 Task: In Mark's project, Add a new field "Sprint" with the field type "Single Select" and the option "Primary" for single select to the table layout.
Action: Mouse moved to (276, 156)
Screenshot: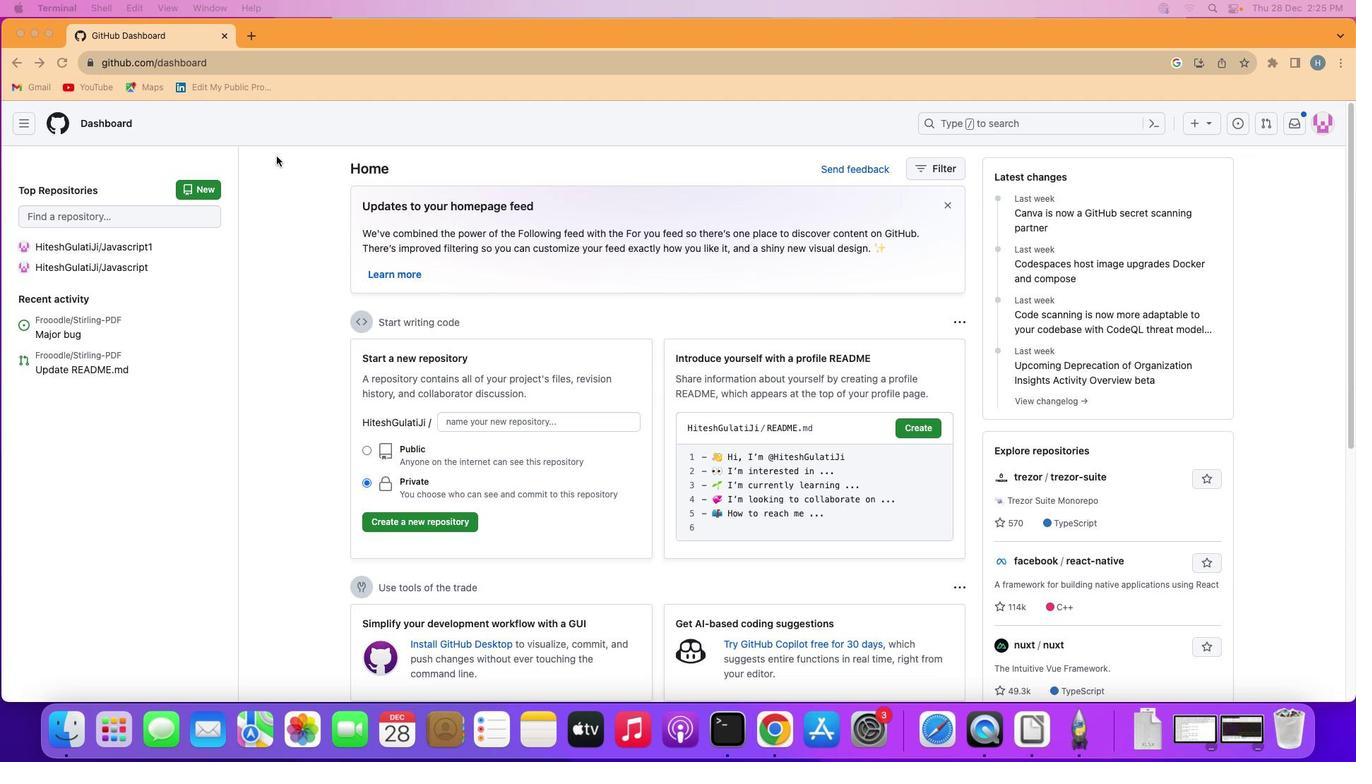 
Action: Mouse pressed left at (276, 156)
Screenshot: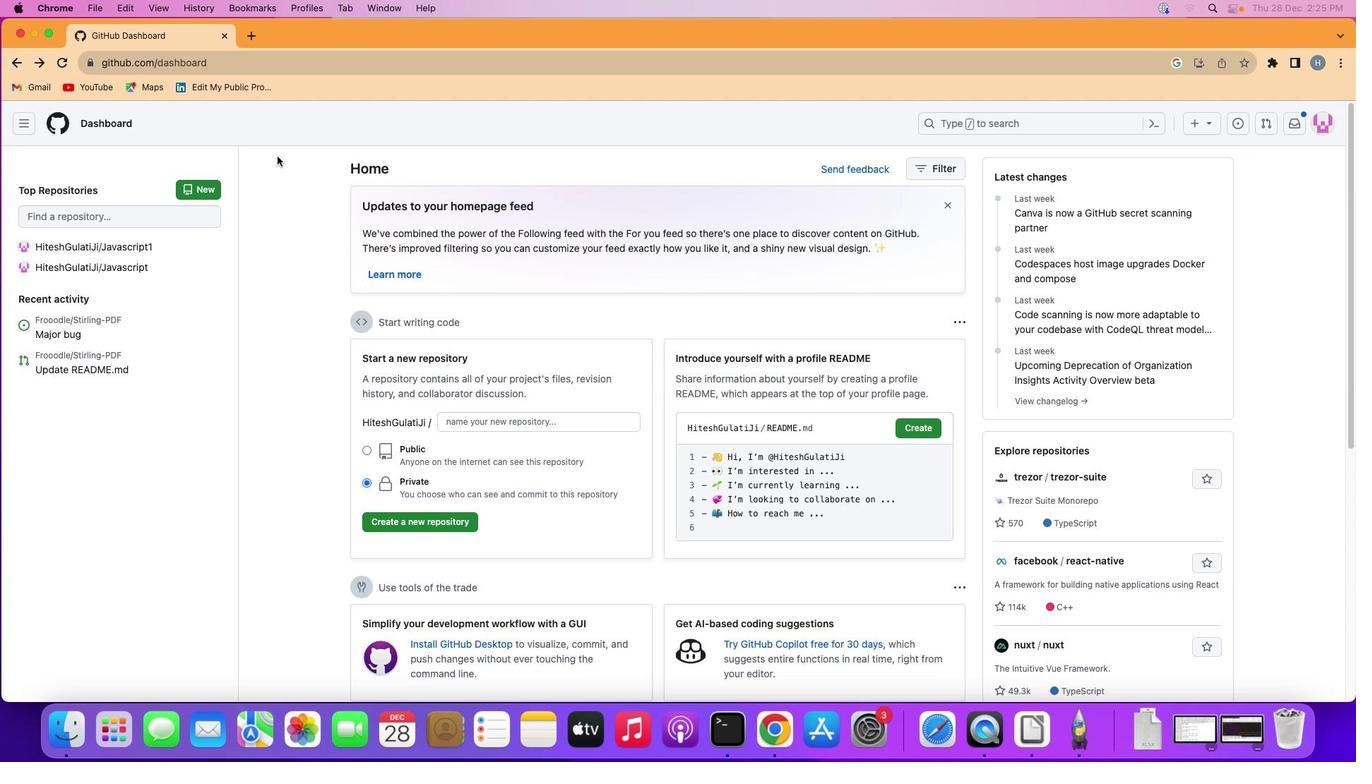 
Action: Mouse moved to (22, 117)
Screenshot: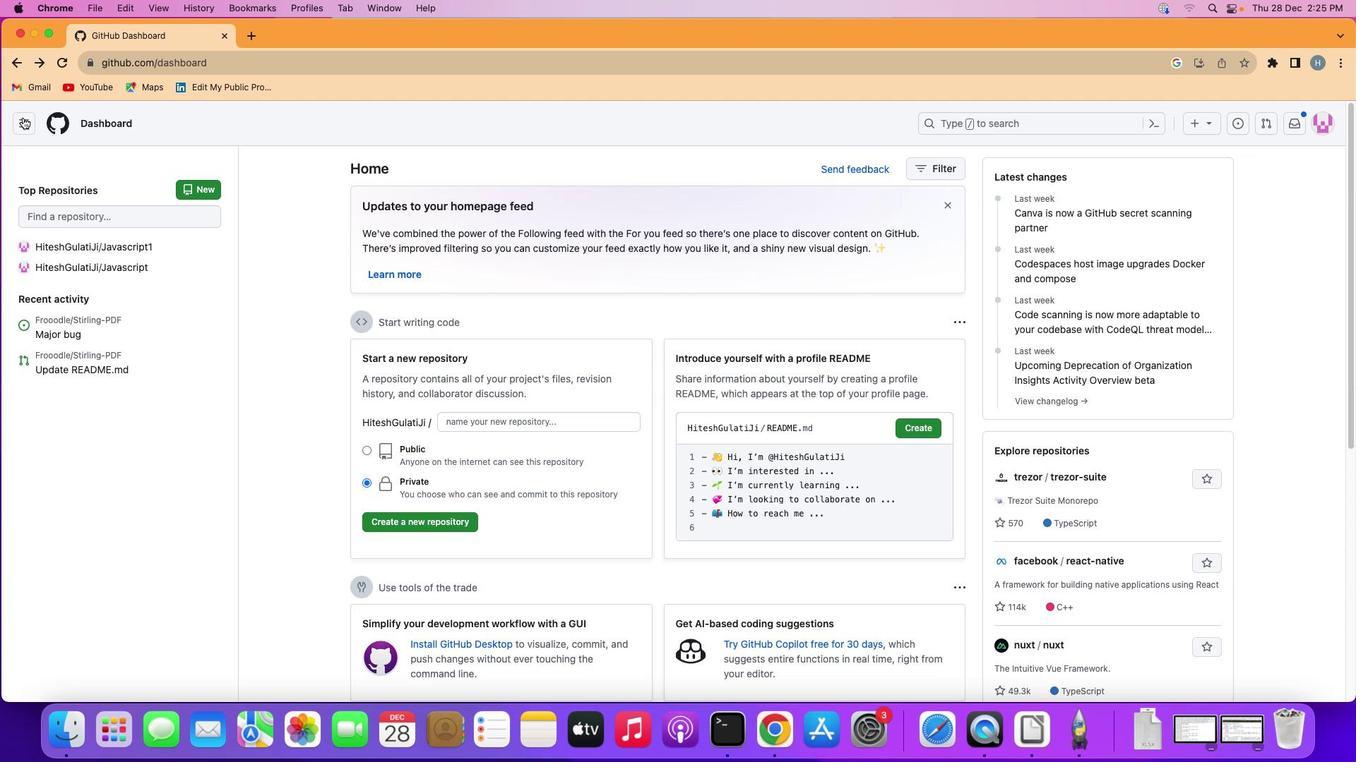 
Action: Mouse pressed left at (22, 117)
Screenshot: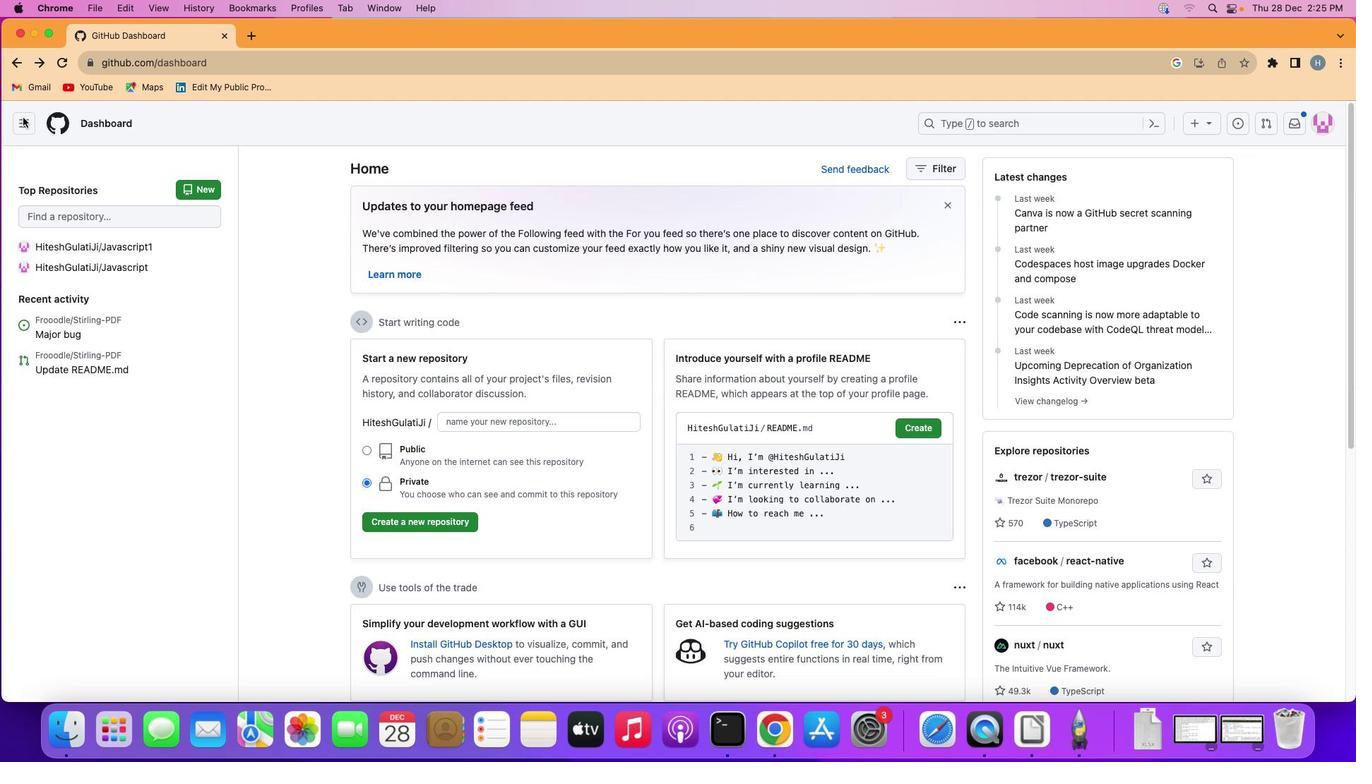 
Action: Mouse moved to (81, 223)
Screenshot: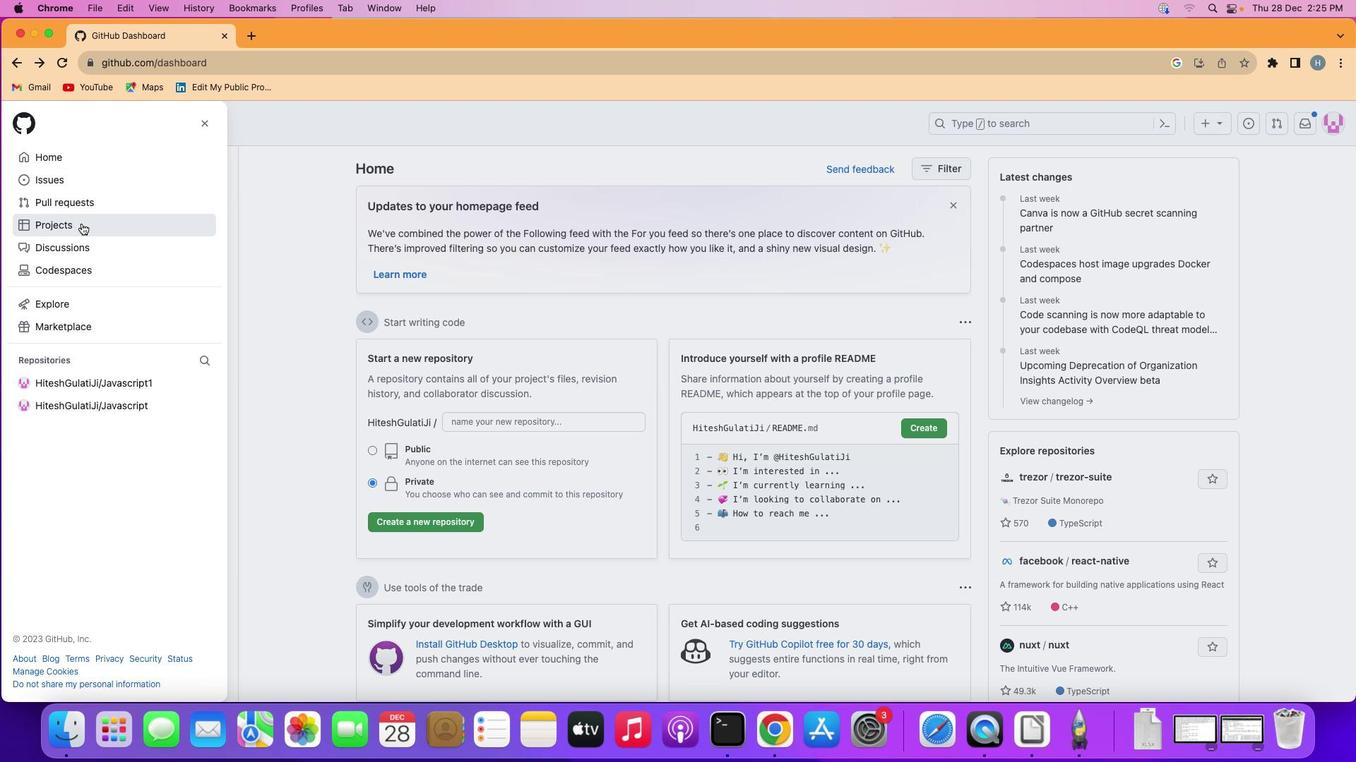 
Action: Mouse pressed left at (81, 223)
Screenshot: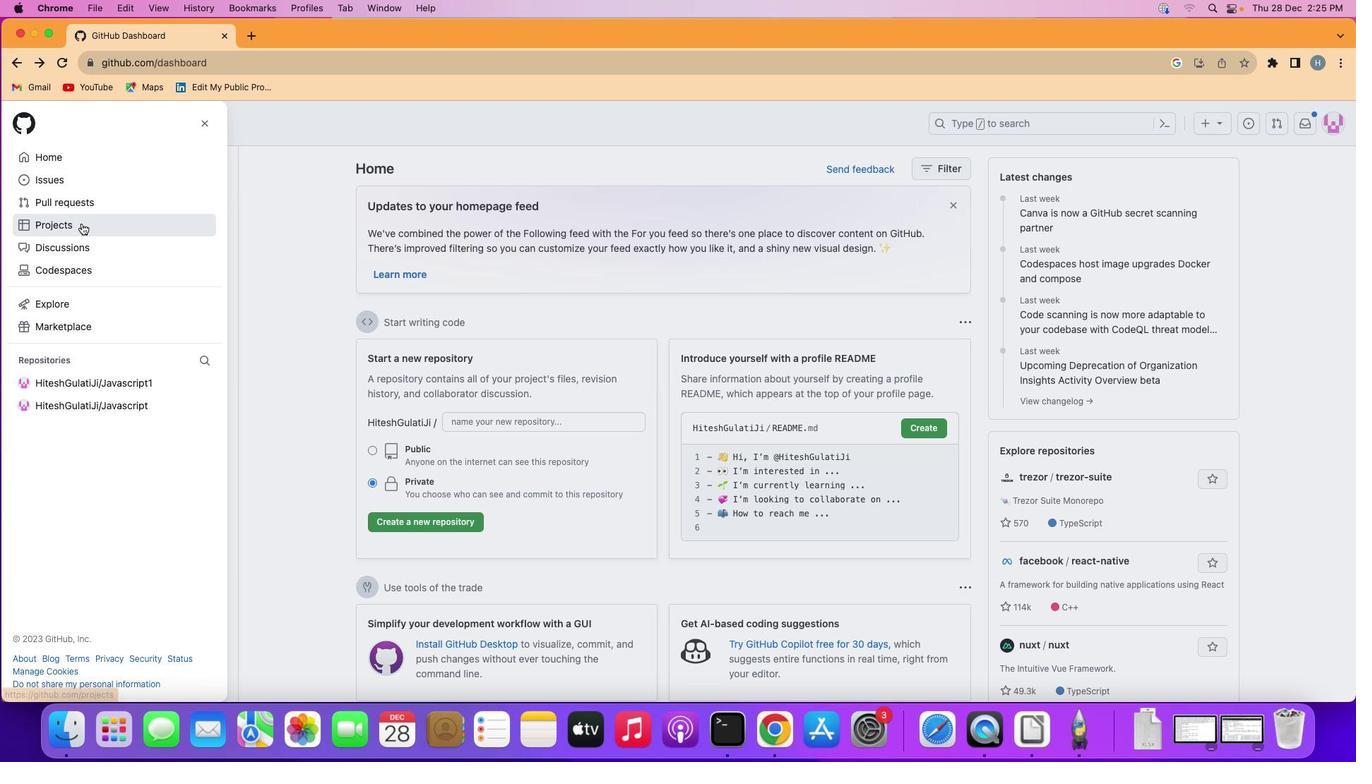
Action: Mouse moved to (510, 378)
Screenshot: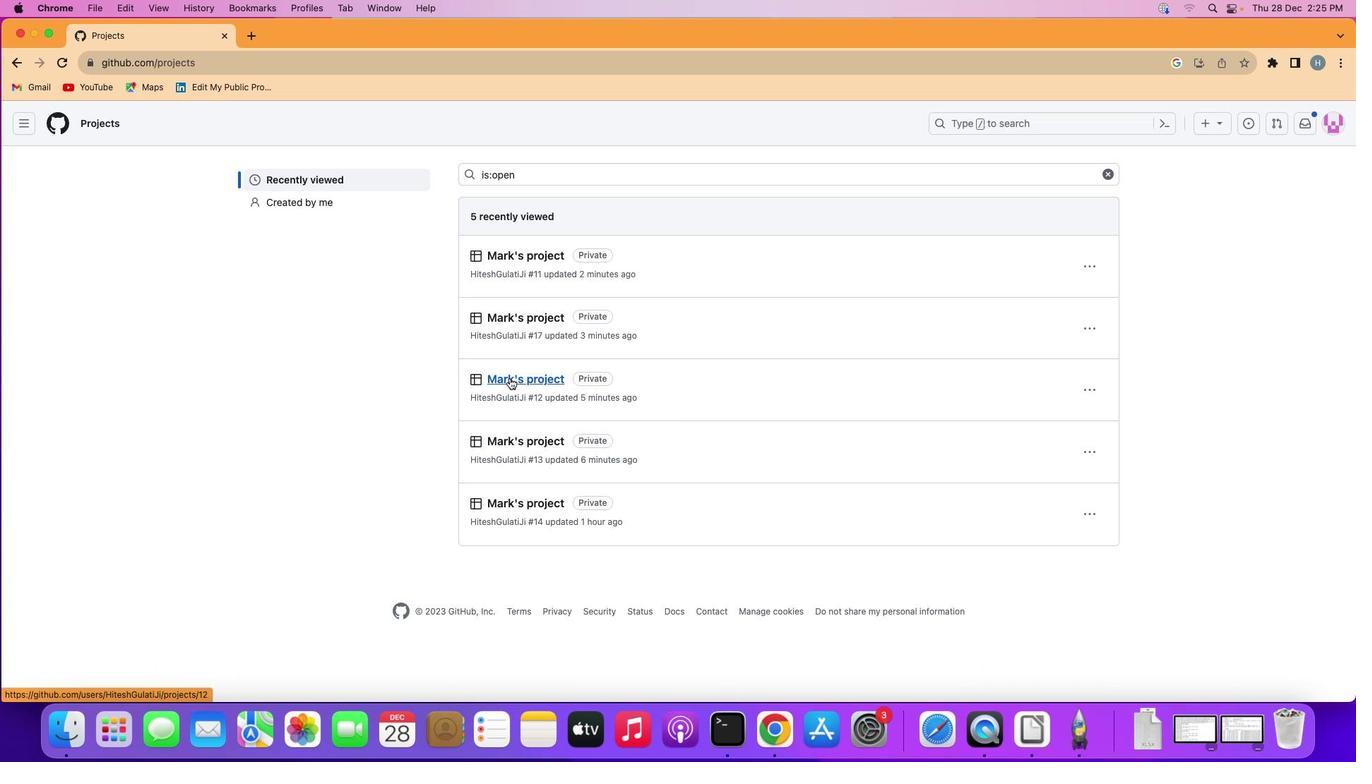 
Action: Mouse pressed left at (510, 378)
Screenshot: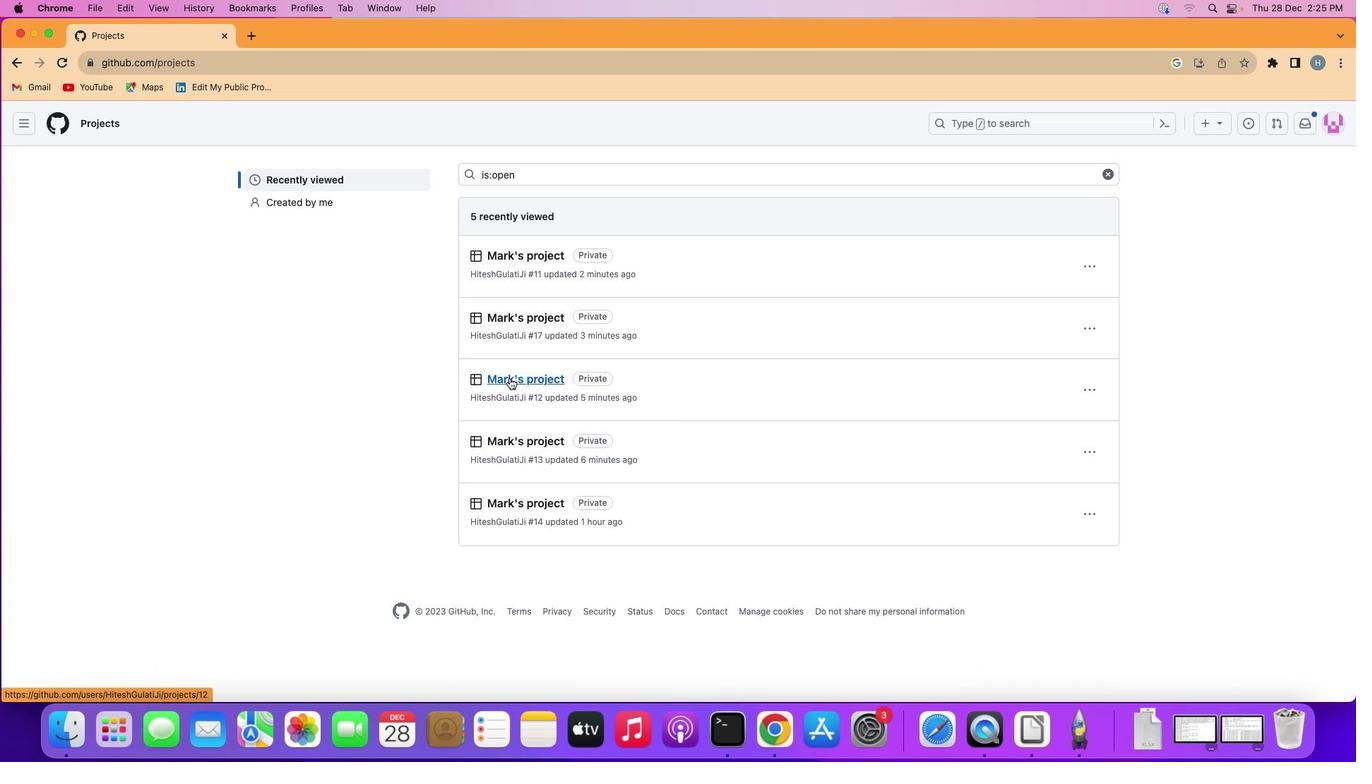 
Action: Mouse moved to (97, 187)
Screenshot: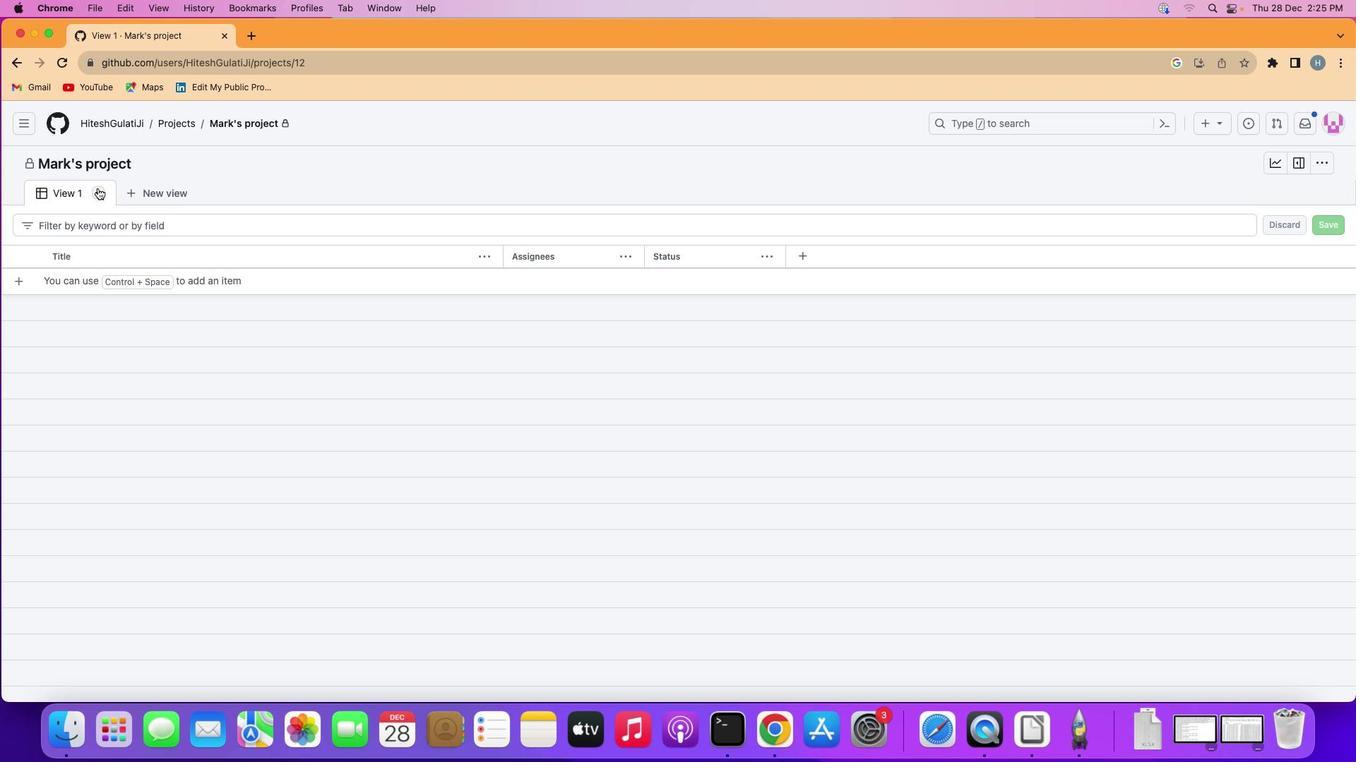 
Action: Mouse pressed left at (97, 187)
Screenshot: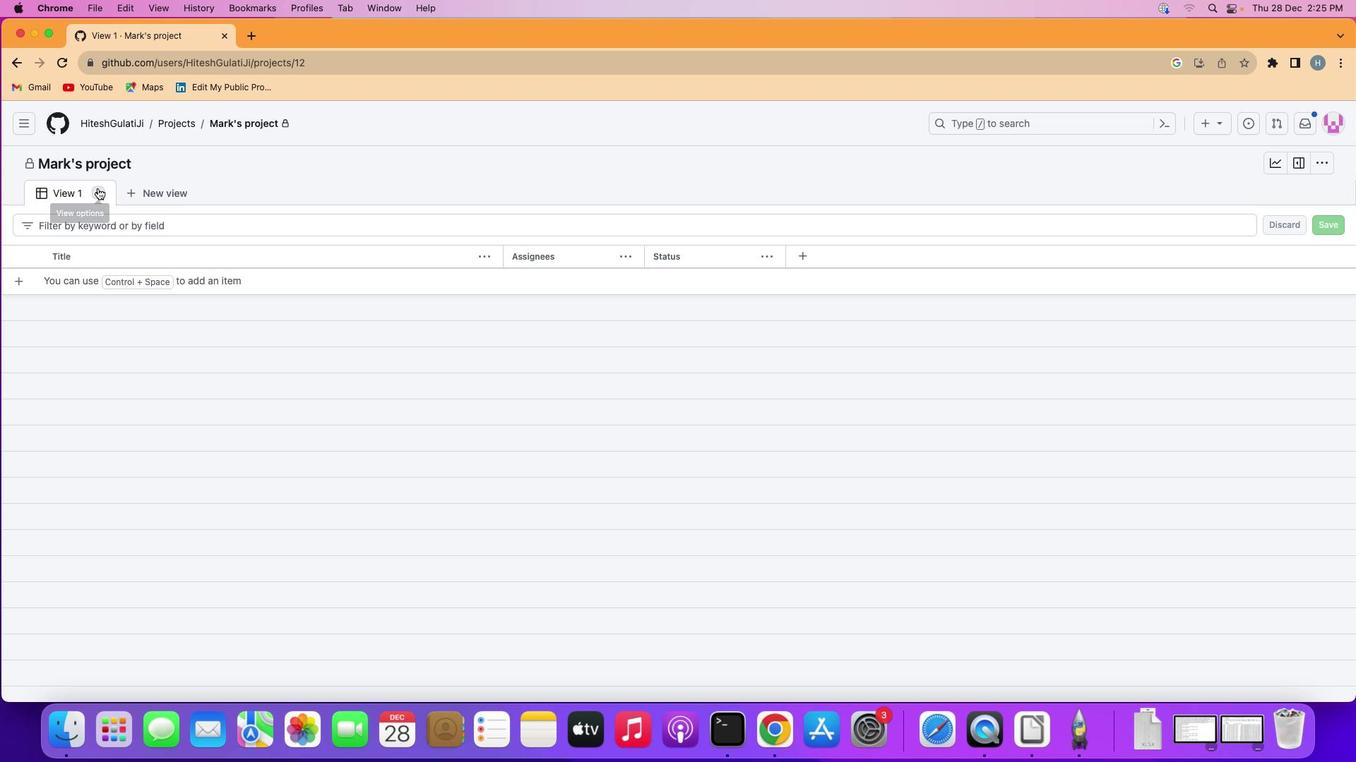 
Action: Mouse moved to (149, 289)
Screenshot: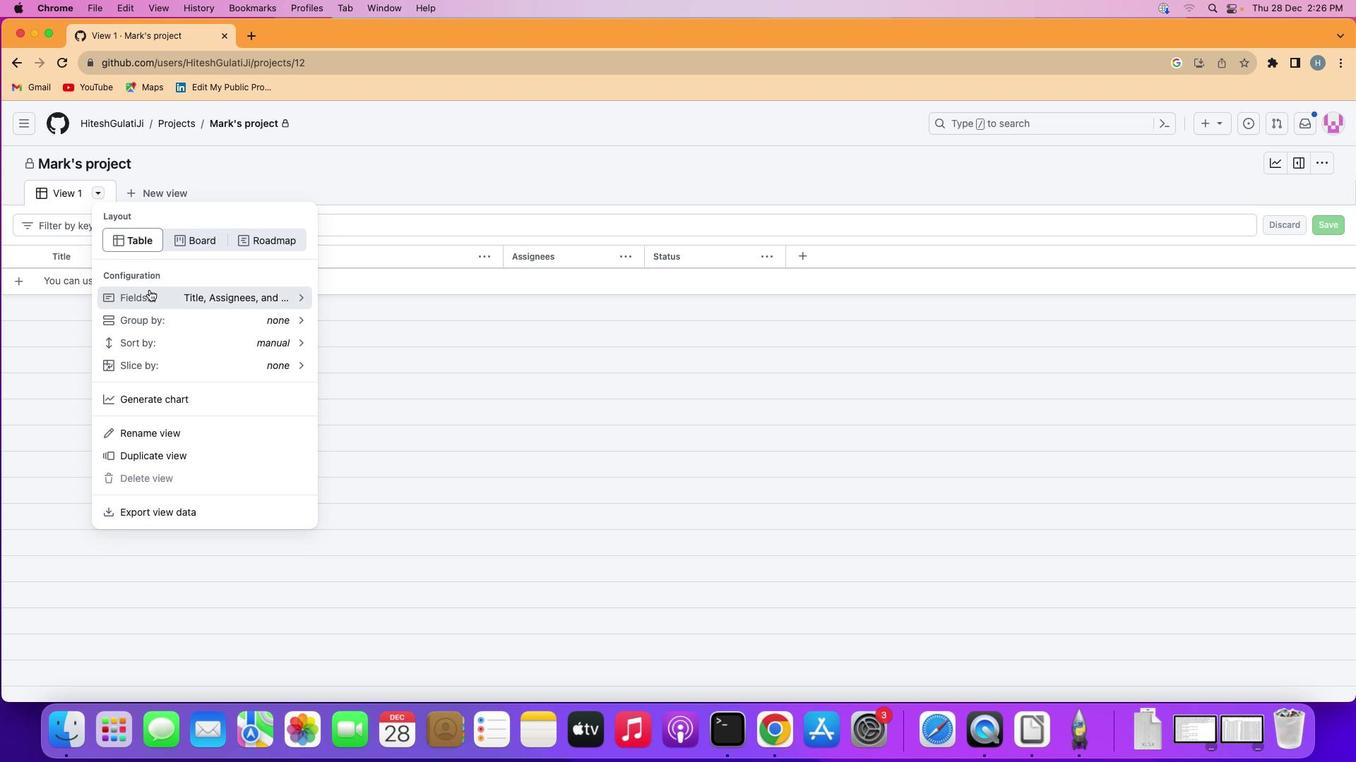 
Action: Mouse pressed left at (149, 289)
Screenshot: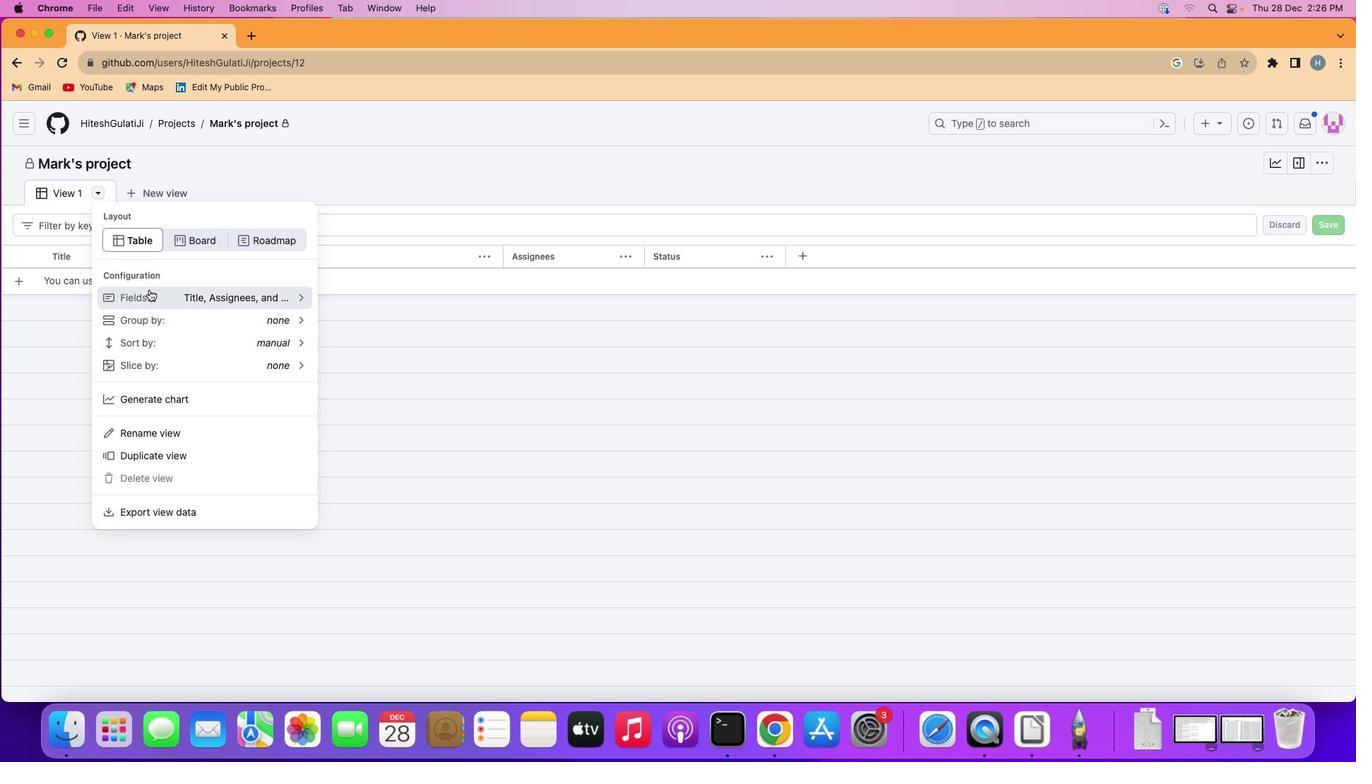 
Action: Mouse moved to (180, 217)
Screenshot: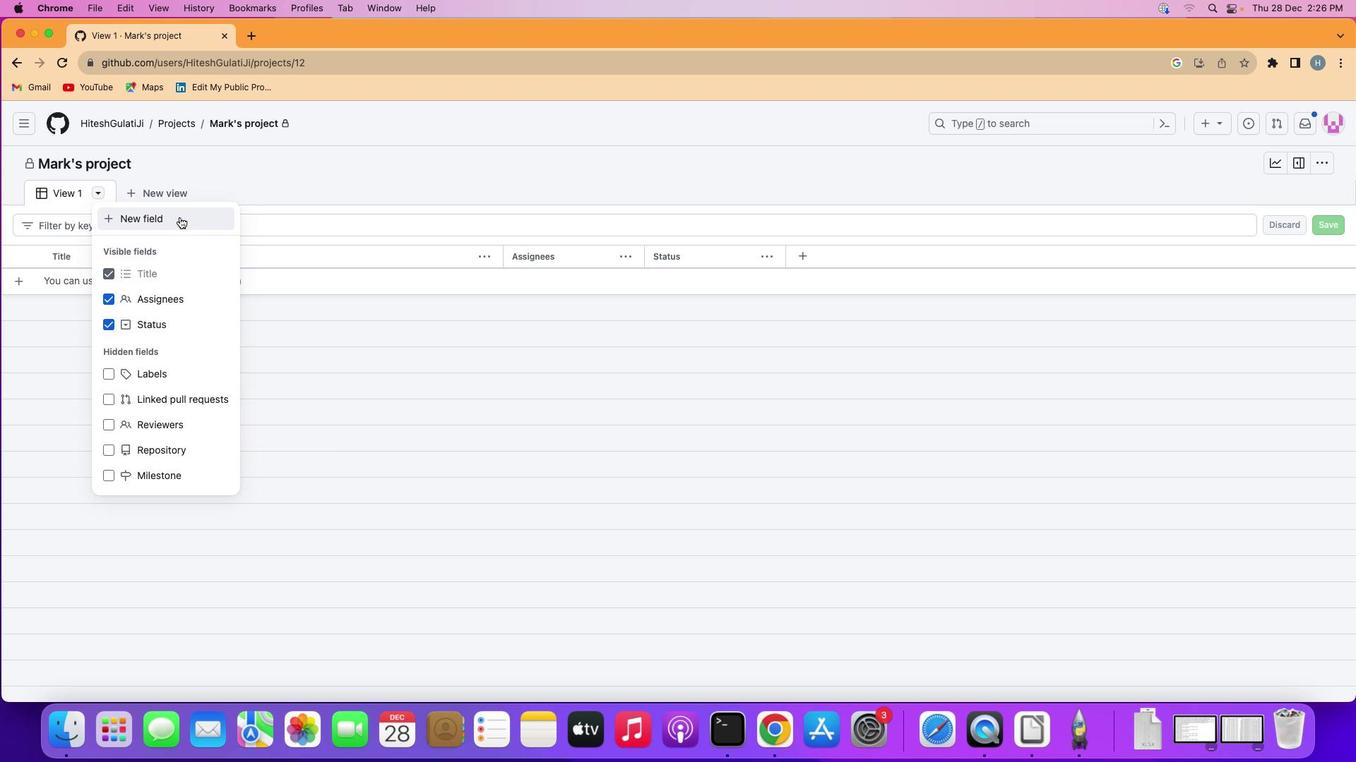 
Action: Mouse pressed left at (180, 217)
Screenshot: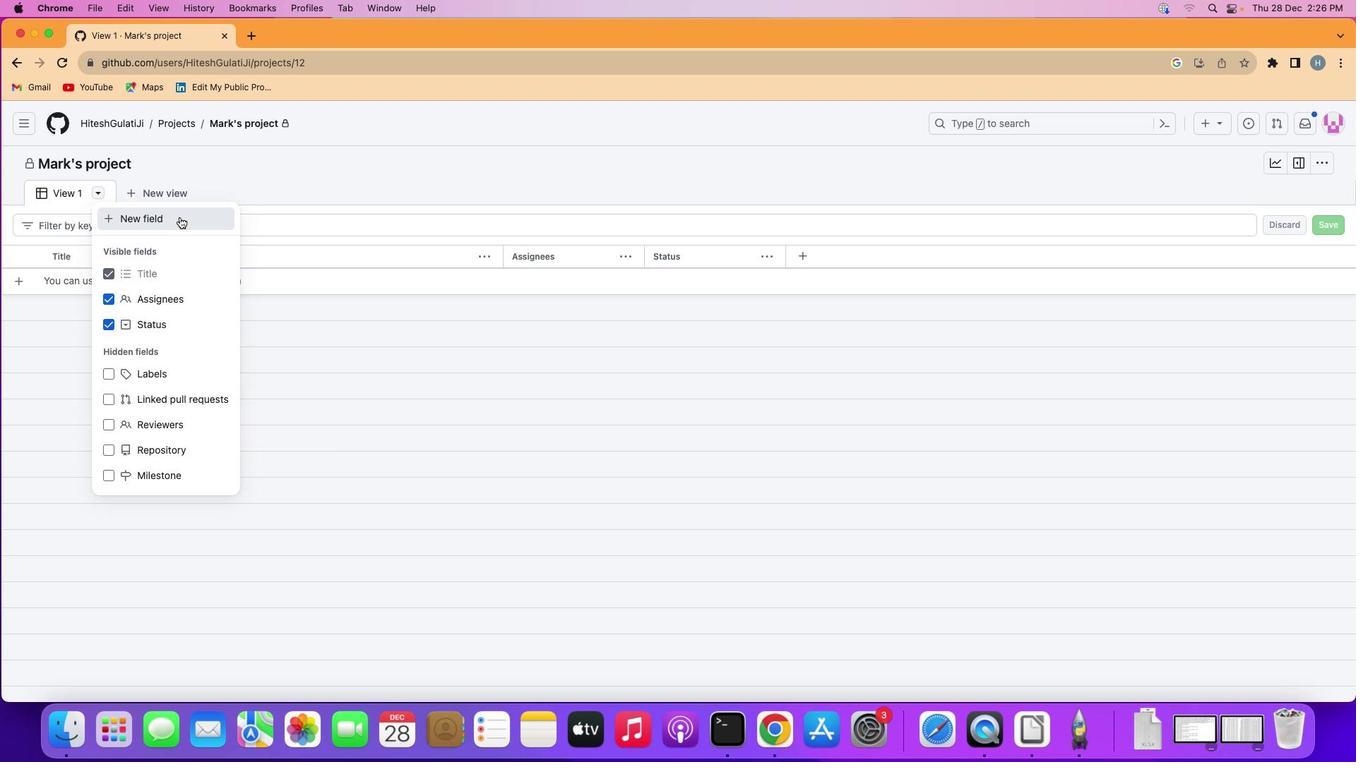 
Action: Mouse moved to (895, 307)
Screenshot: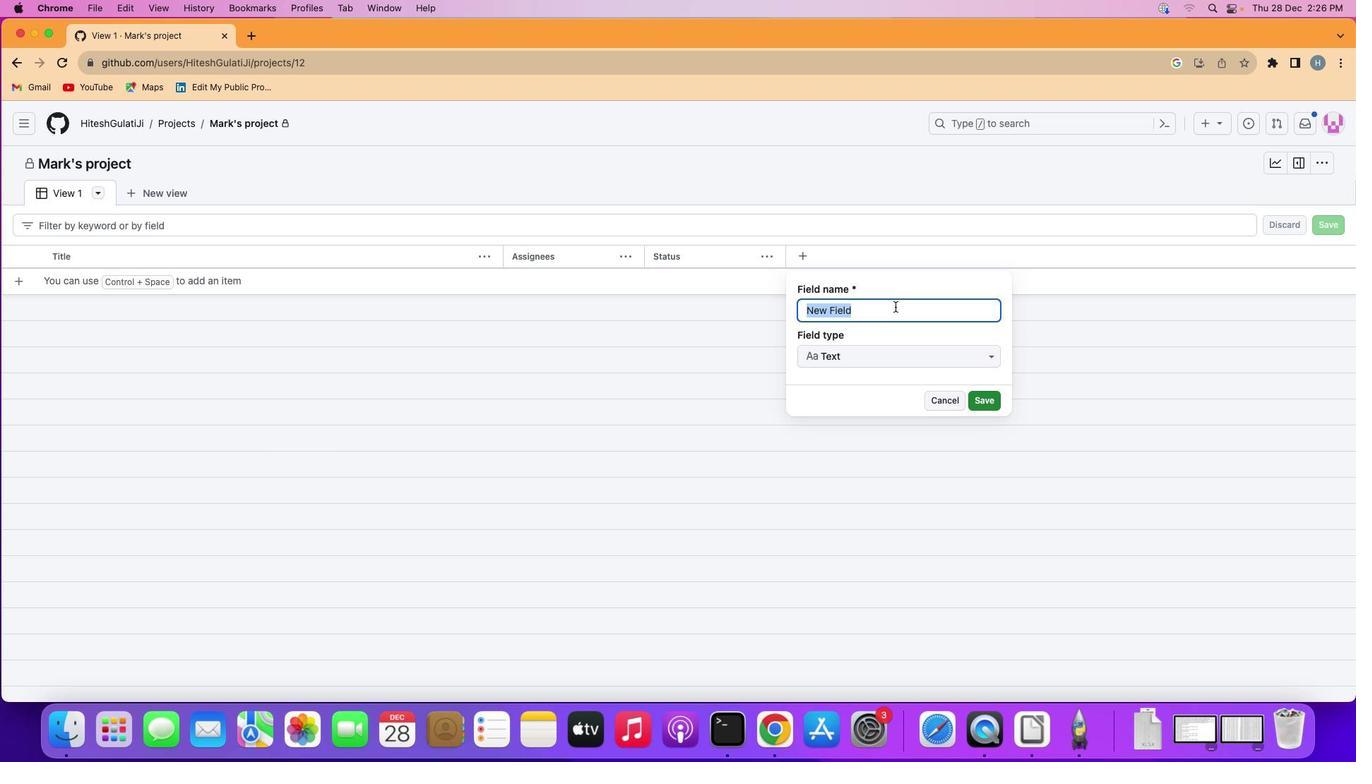 
Action: Key pressed Key.shift'S''p''r''i''n''t'
Screenshot: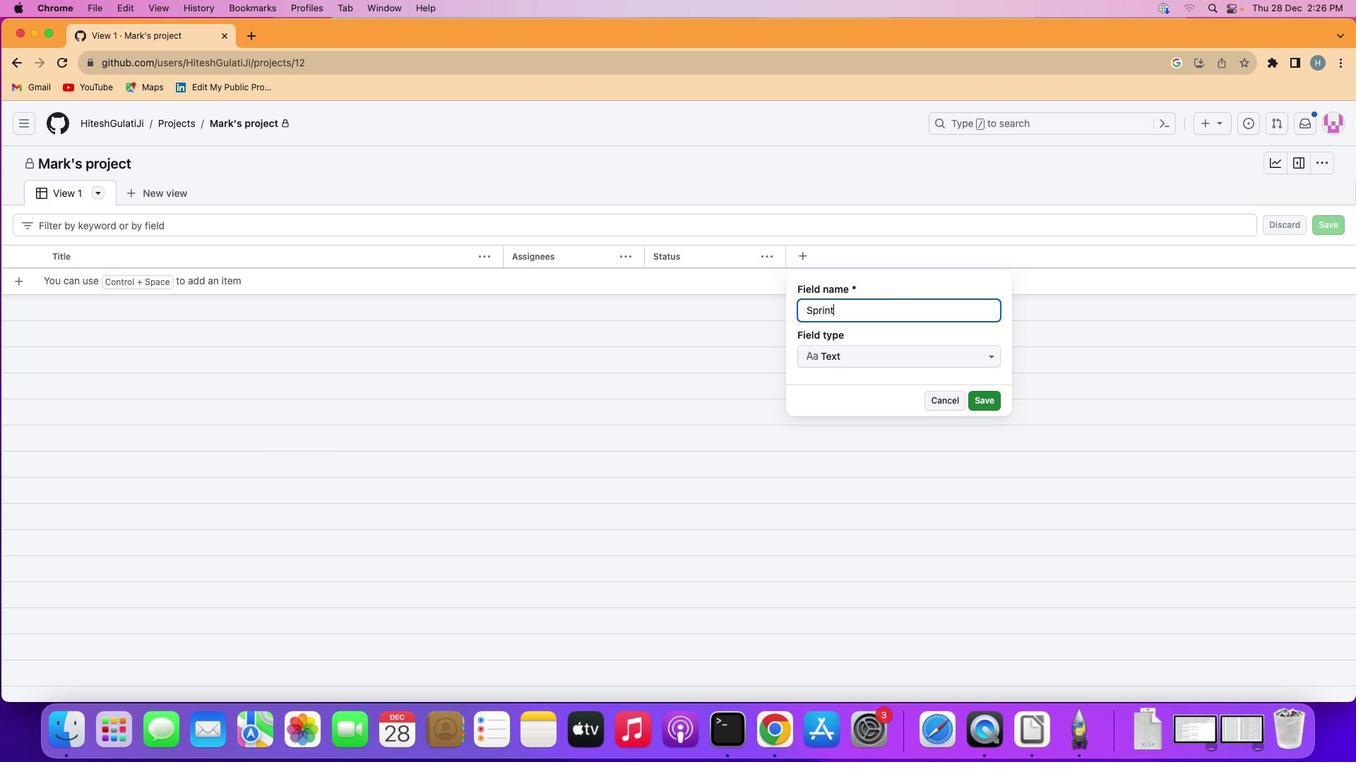 
Action: Mouse moved to (922, 358)
Screenshot: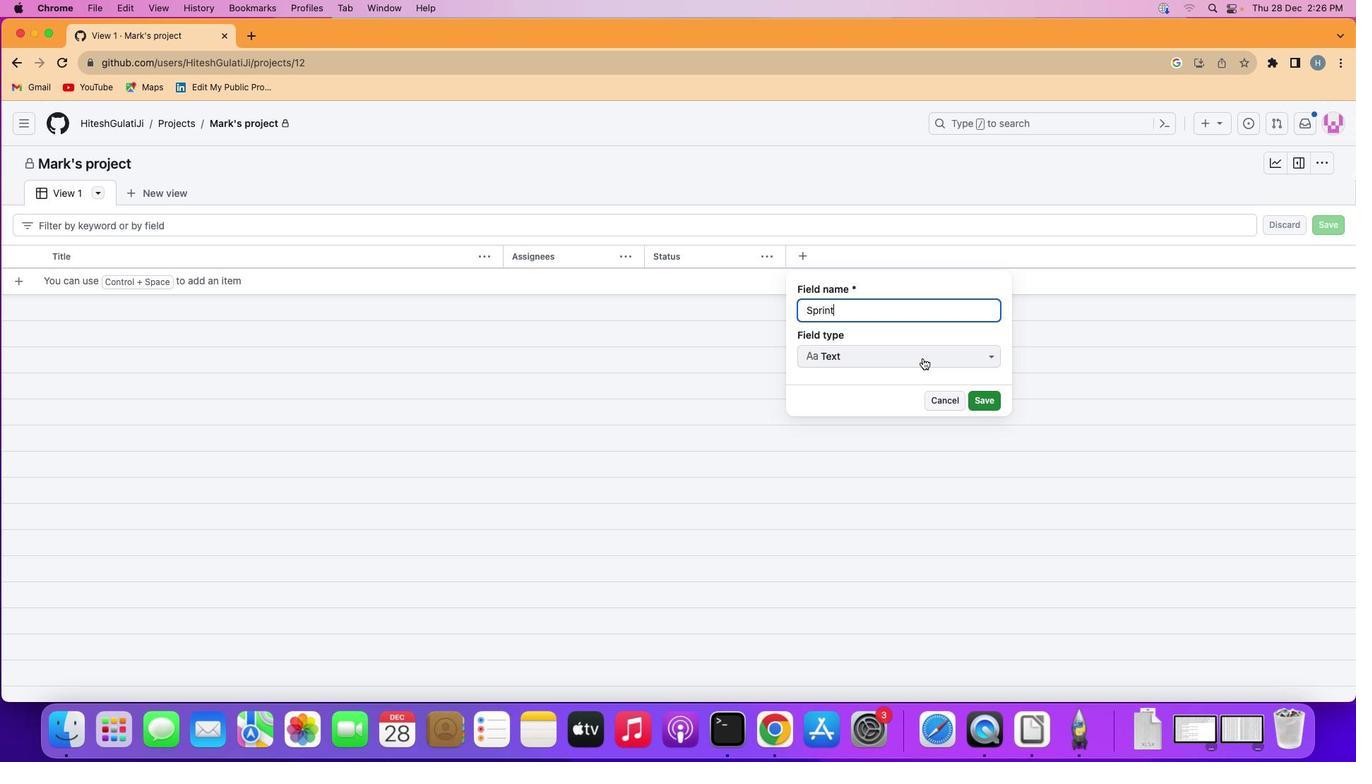
Action: Mouse pressed left at (922, 358)
Screenshot: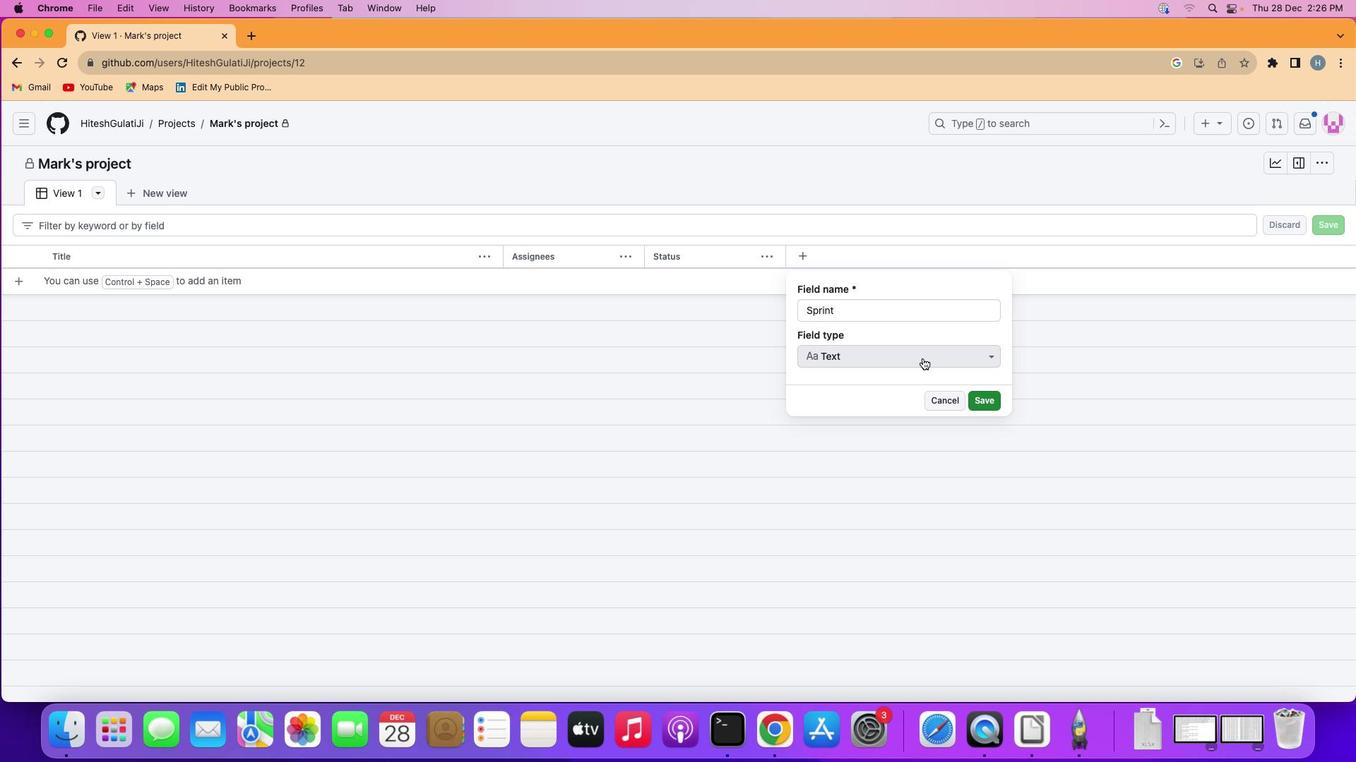 
Action: Mouse moved to (887, 455)
Screenshot: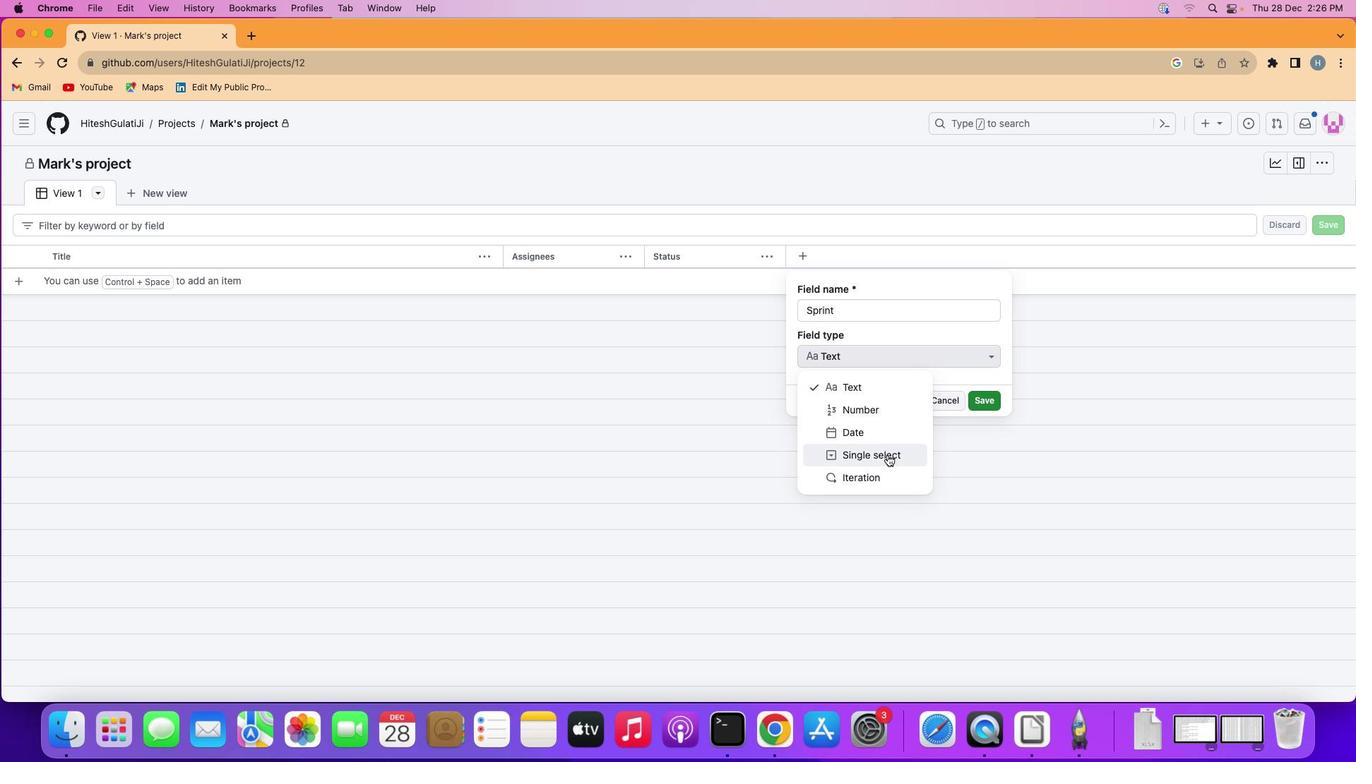 
Action: Mouse pressed left at (887, 455)
Screenshot: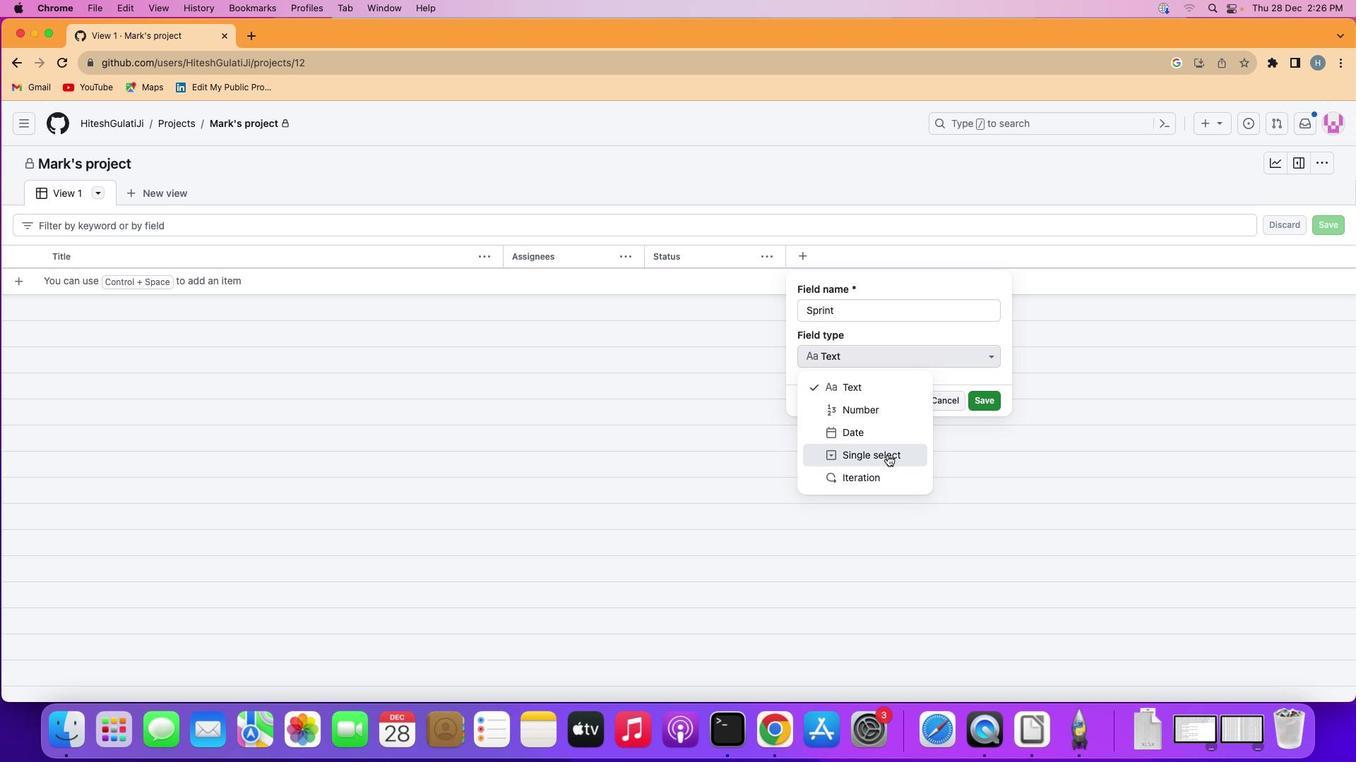 
Action: Mouse moved to (885, 416)
Screenshot: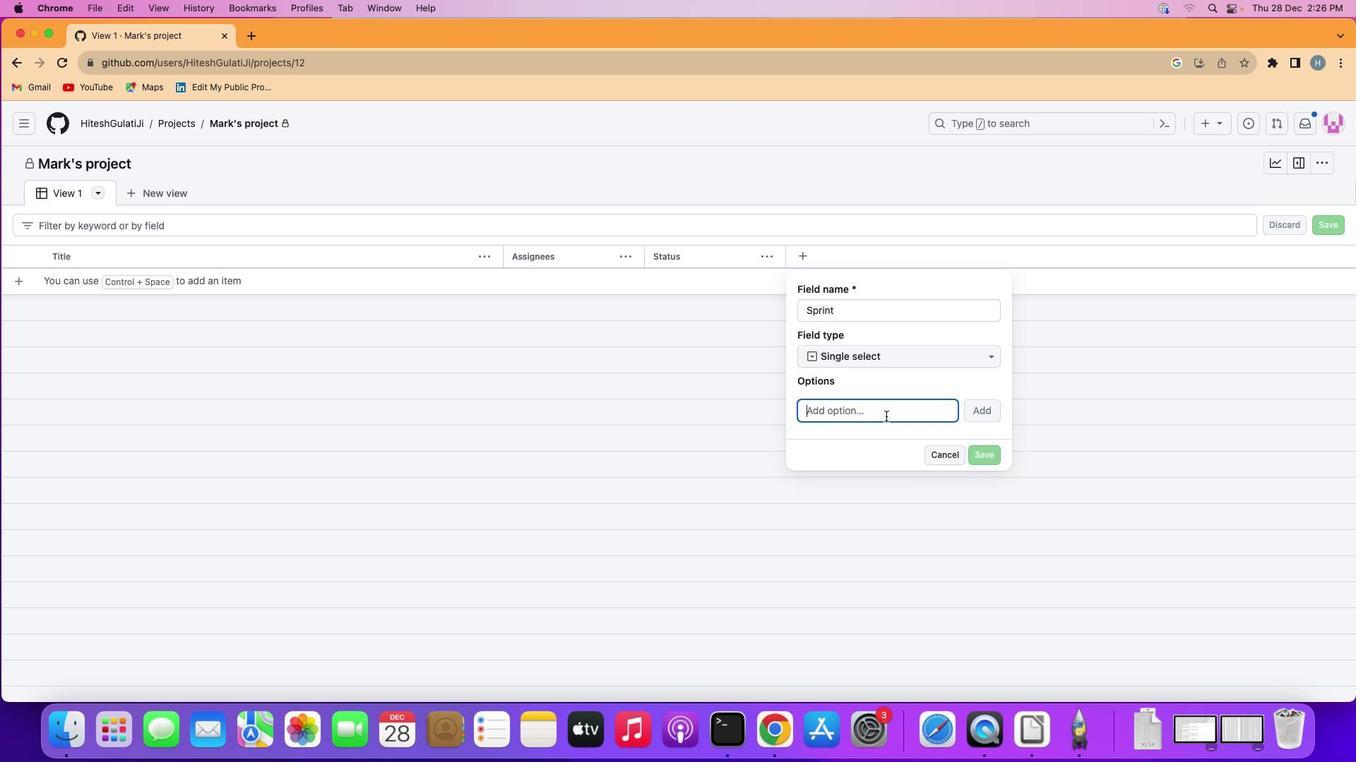 
Action: Mouse pressed left at (885, 416)
Screenshot: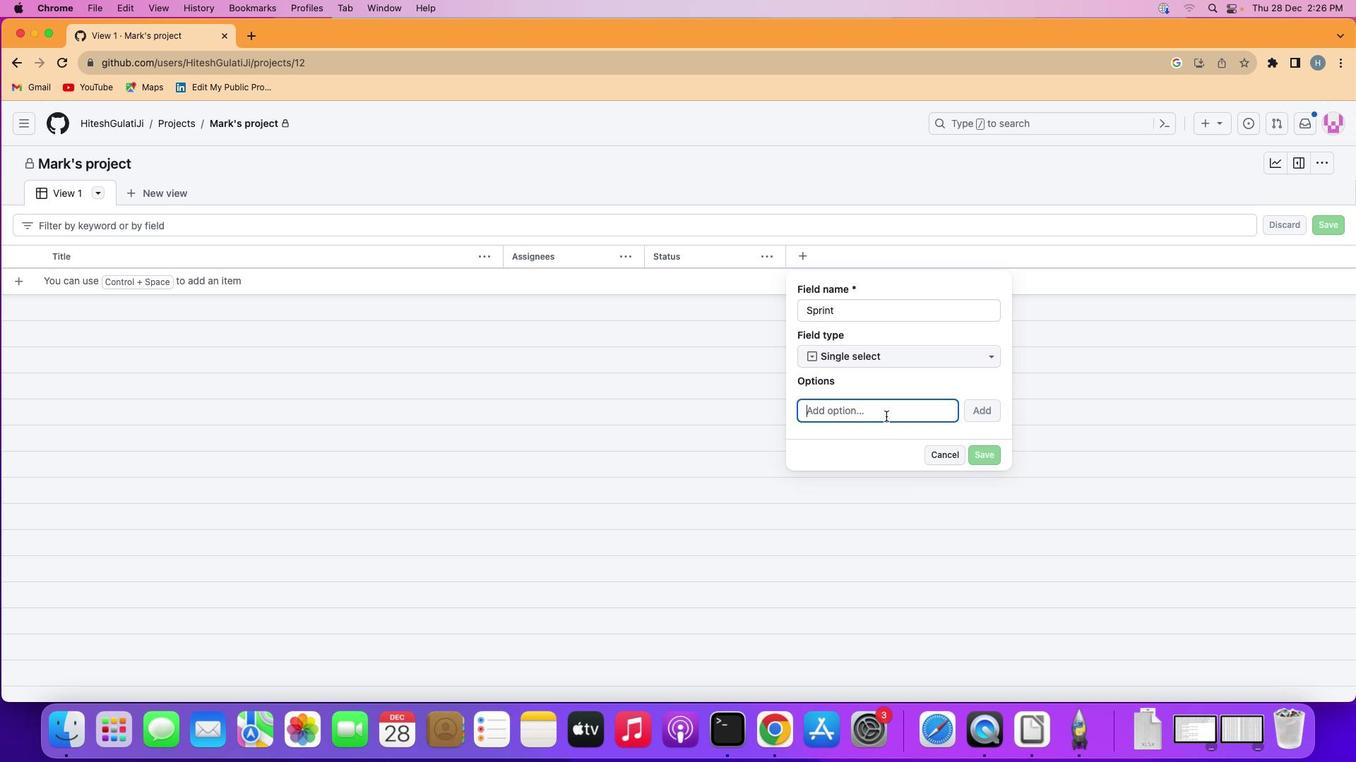 
Action: Key pressed Key.shift'P''r''i''m''a''r''y'
Screenshot: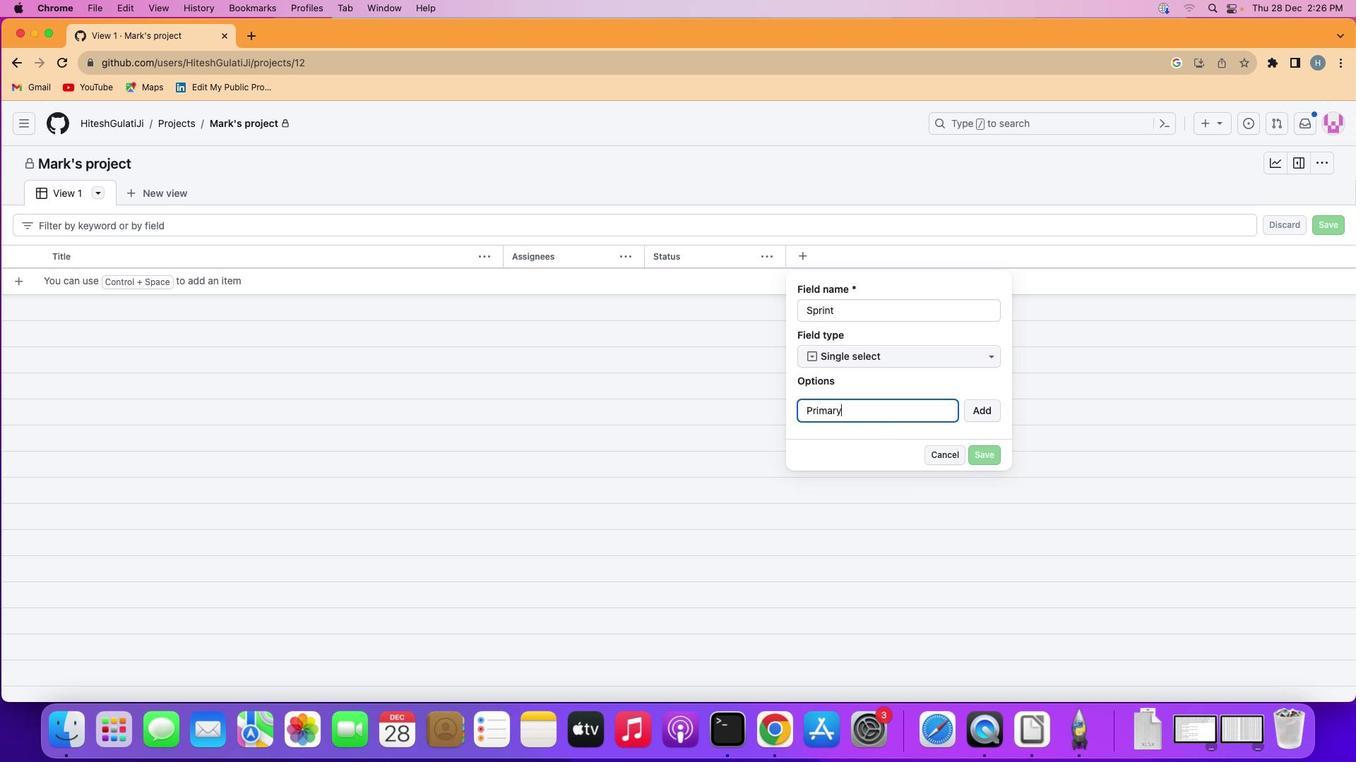 
Action: Mouse moved to (986, 411)
Screenshot: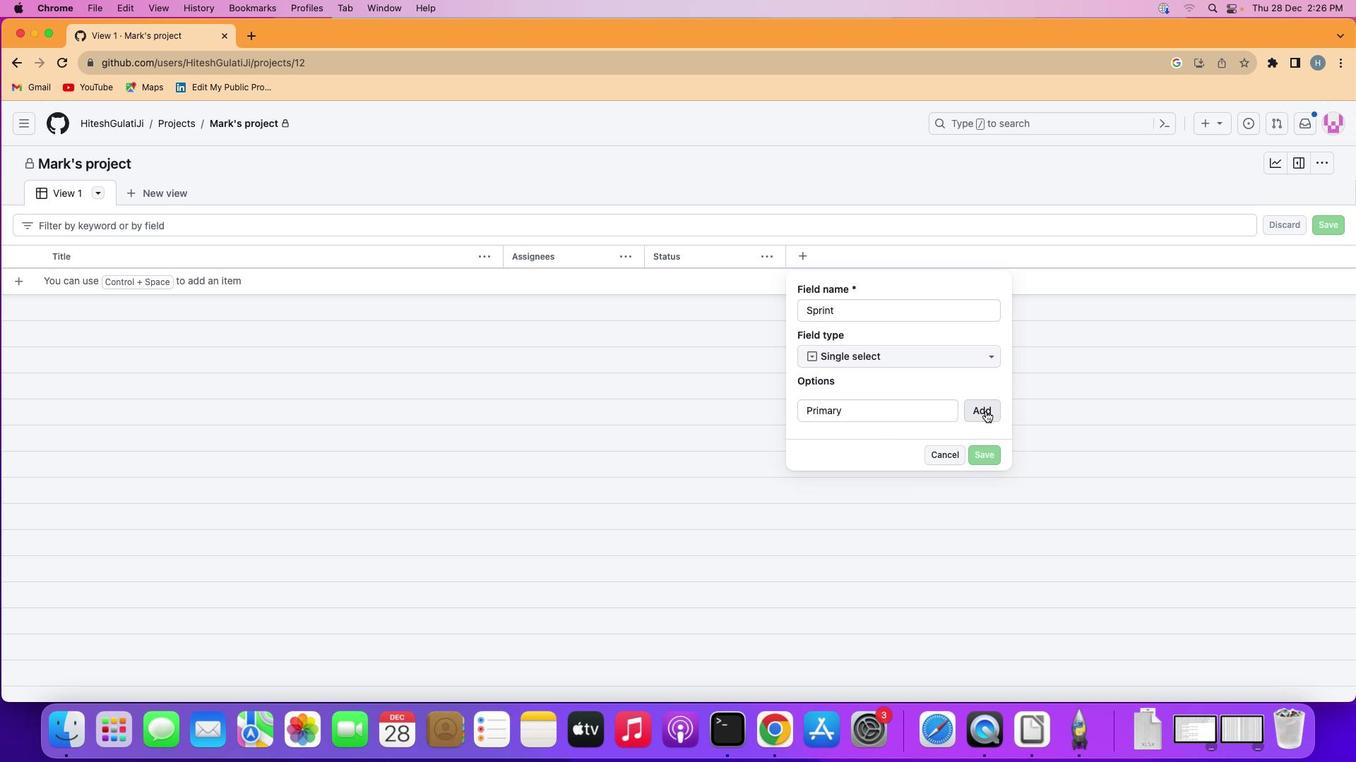 
Action: Mouse pressed left at (986, 411)
Screenshot: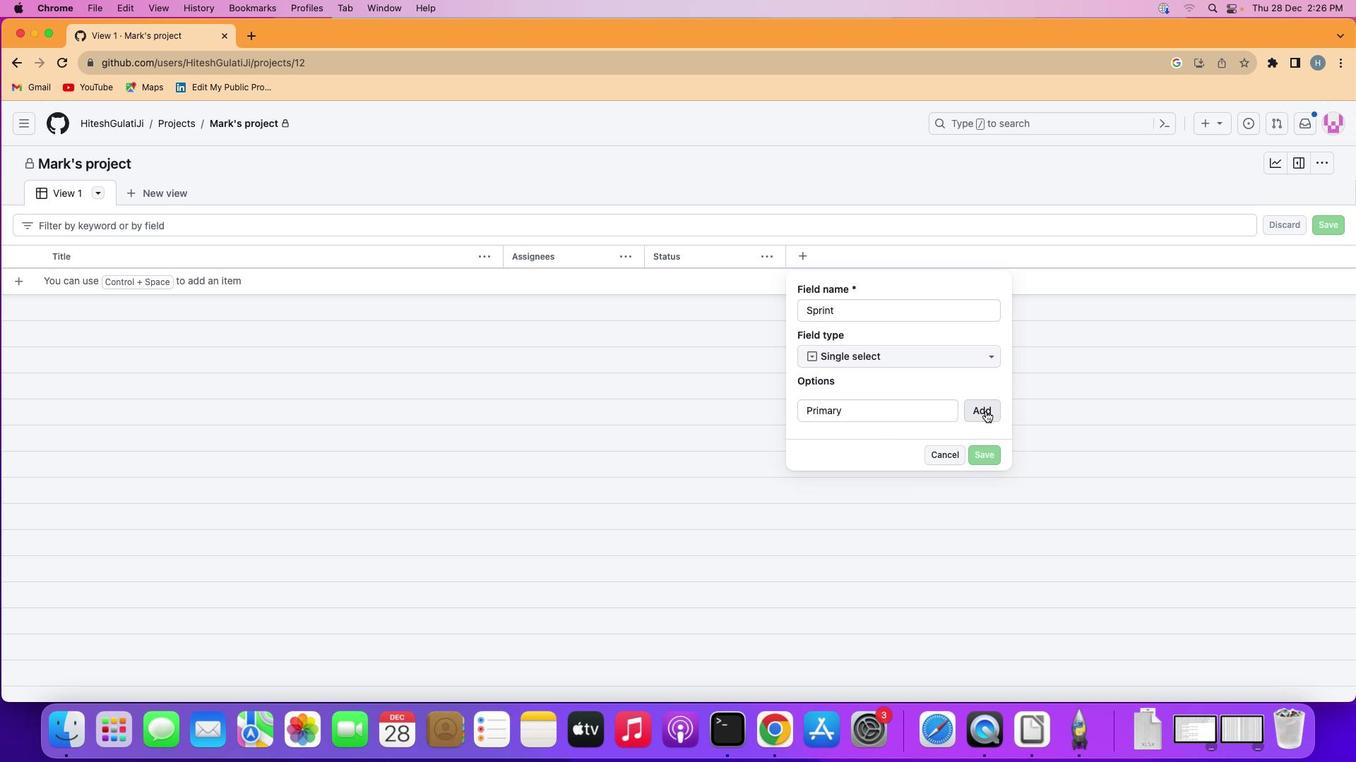 
Action: Mouse moved to (985, 486)
Screenshot: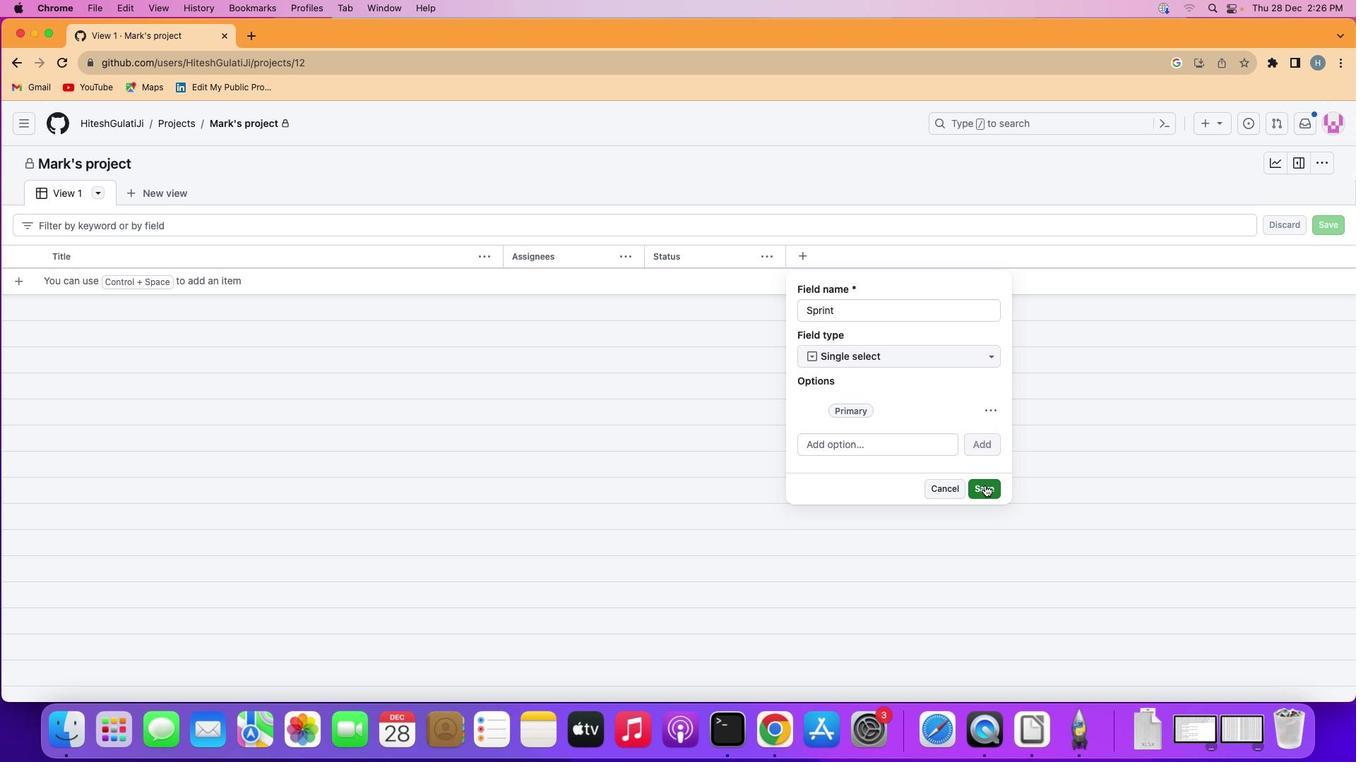 
Action: Mouse pressed left at (985, 486)
Screenshot: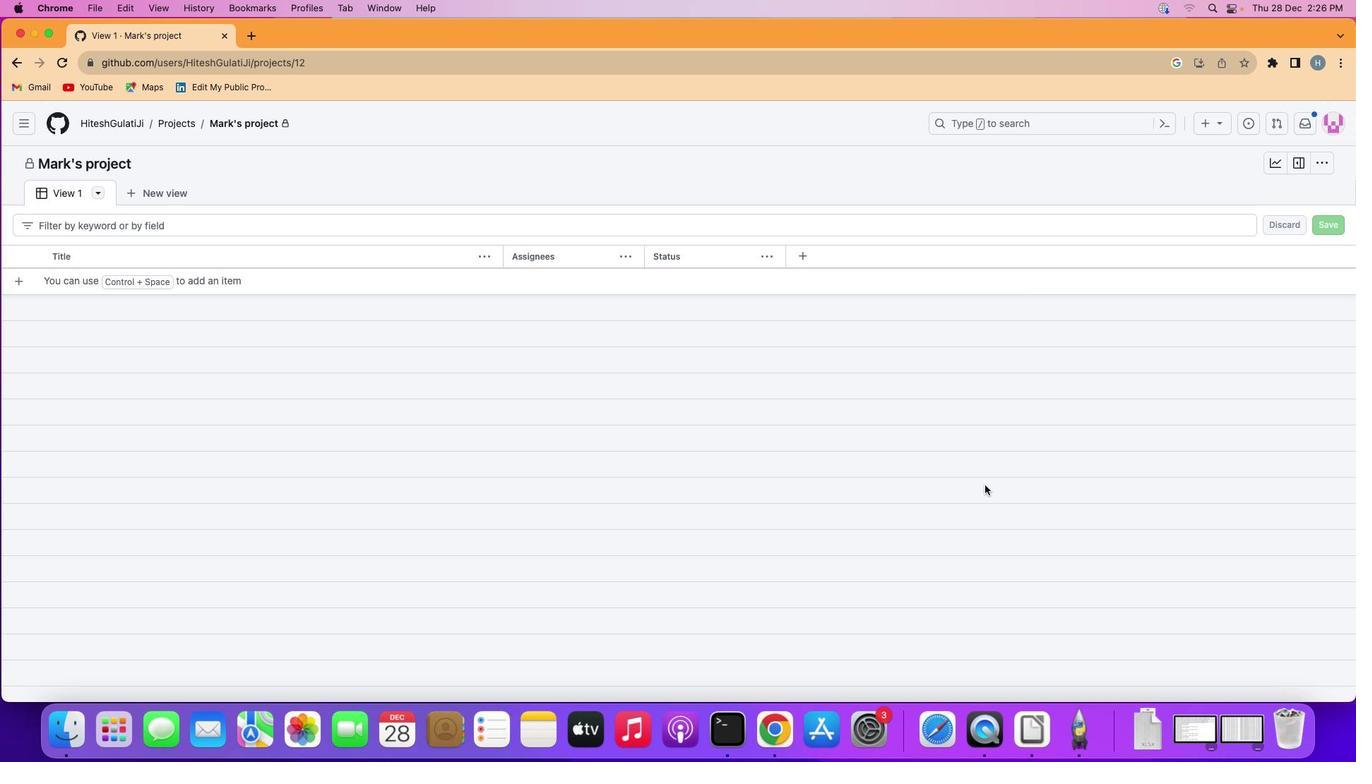 
Action: Mouse moved to (1003, 424)
Screenshot: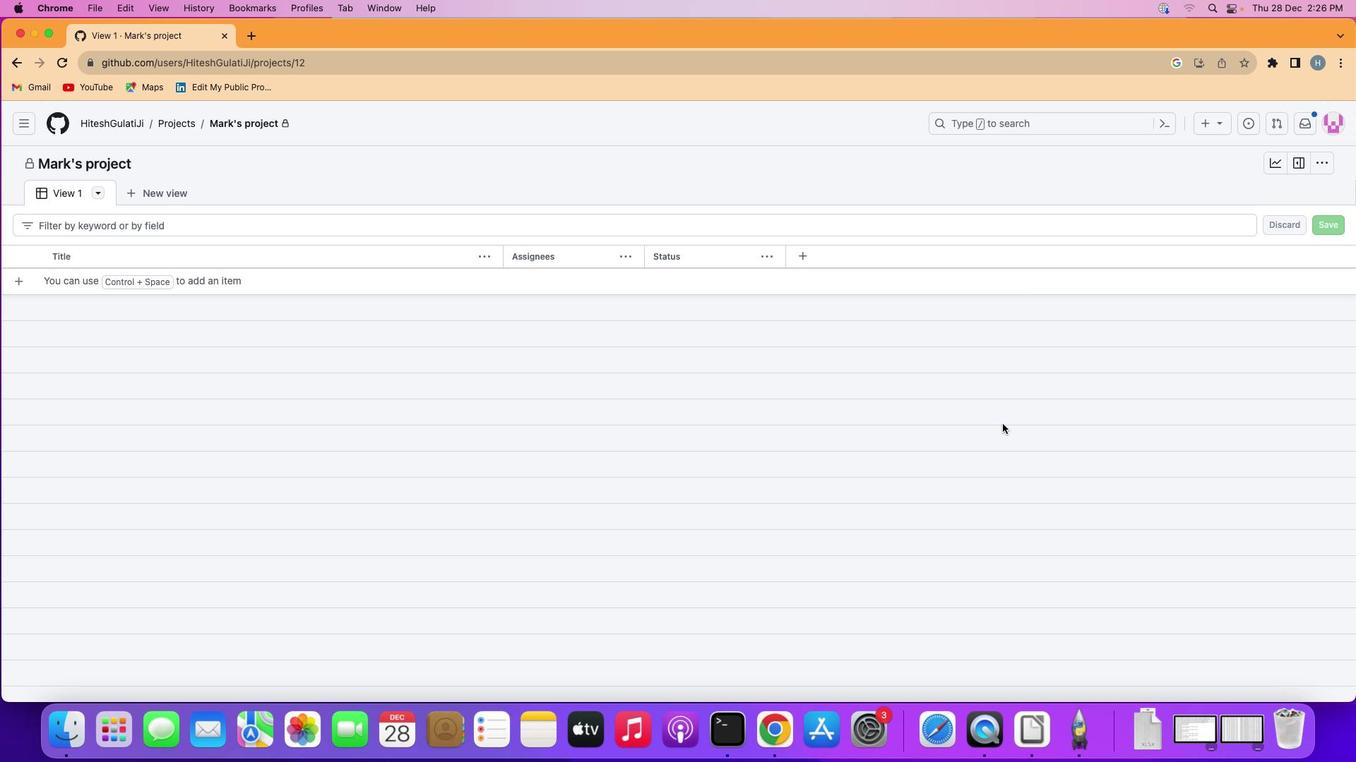 
